 Task: Use the formula "T.INV.2T" in spreadsheet "Project portfolio".
Action: Mouse pressed left at (282, 180)
Screenshot: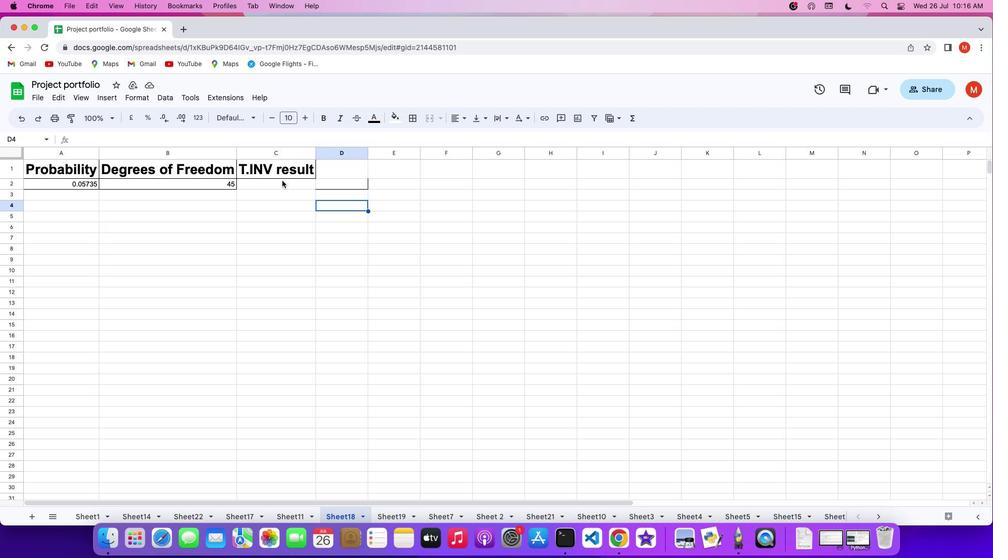 
Action: Mouse moved to (281, 182)
Screenshot: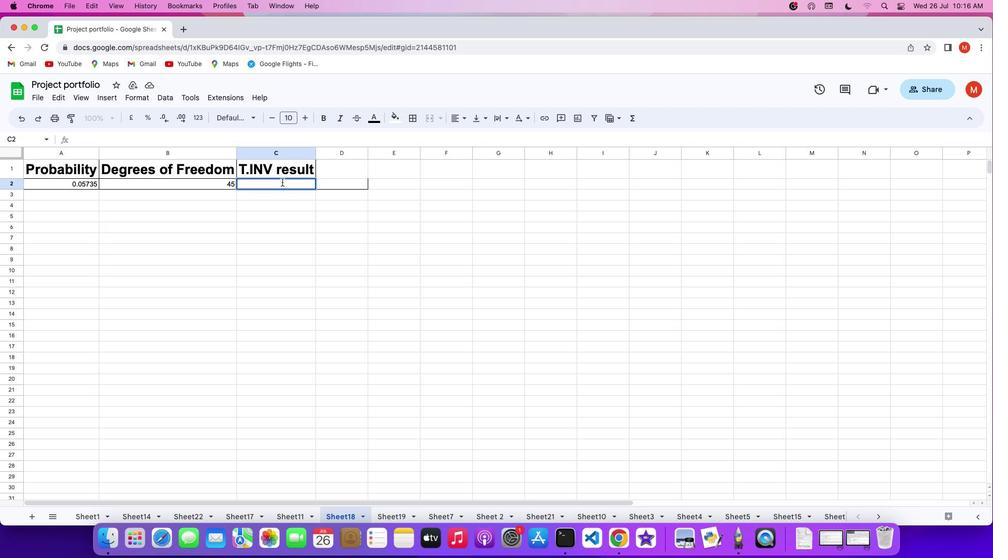 
Action: Key pressed '='
Screenshot: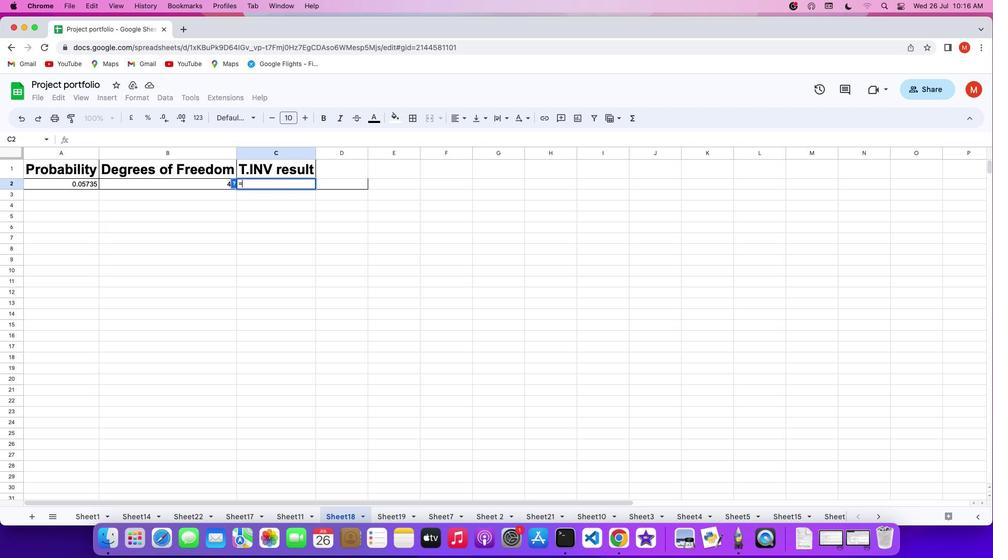 
Action: Mouse moved to (634, 114)
Screenshot: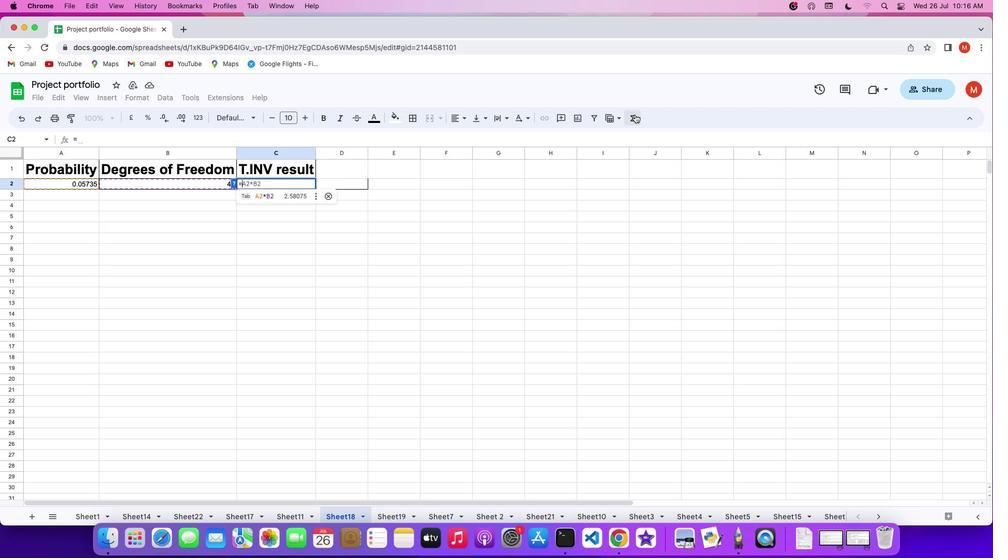 
Action: Mouse pressed left at (634, 114)
Screenshot: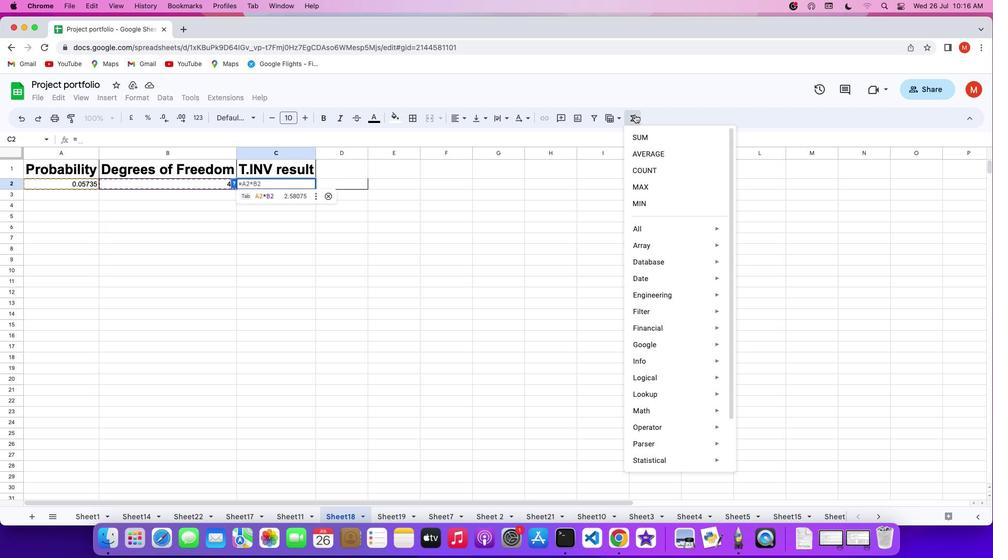 
Action: Mouse moved to (788, 511)
Screenshot: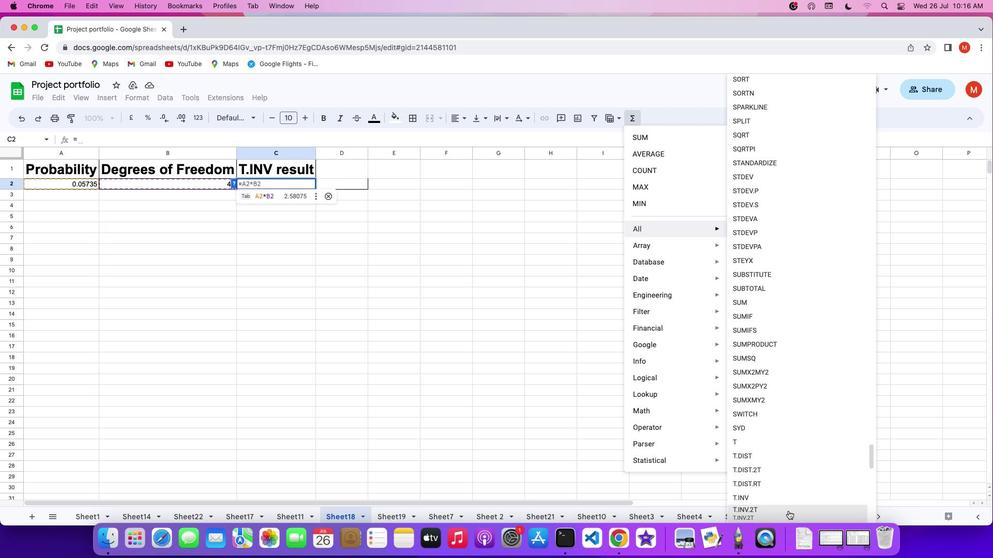 
Action: Mouse pressed left at (788, 511)
Screenshot: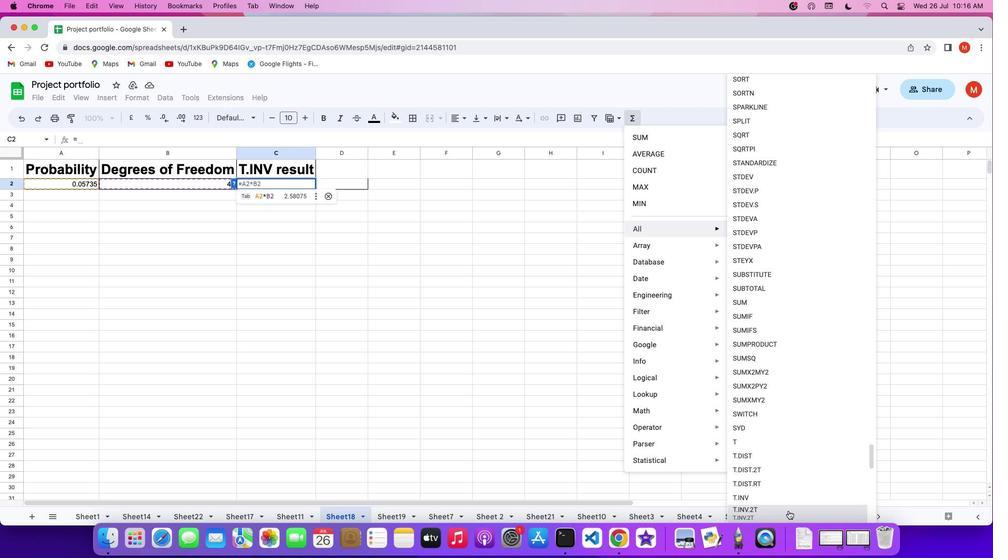
Action: Key pressed '0''.''3''5'',''1'Key.enter
Screenshot: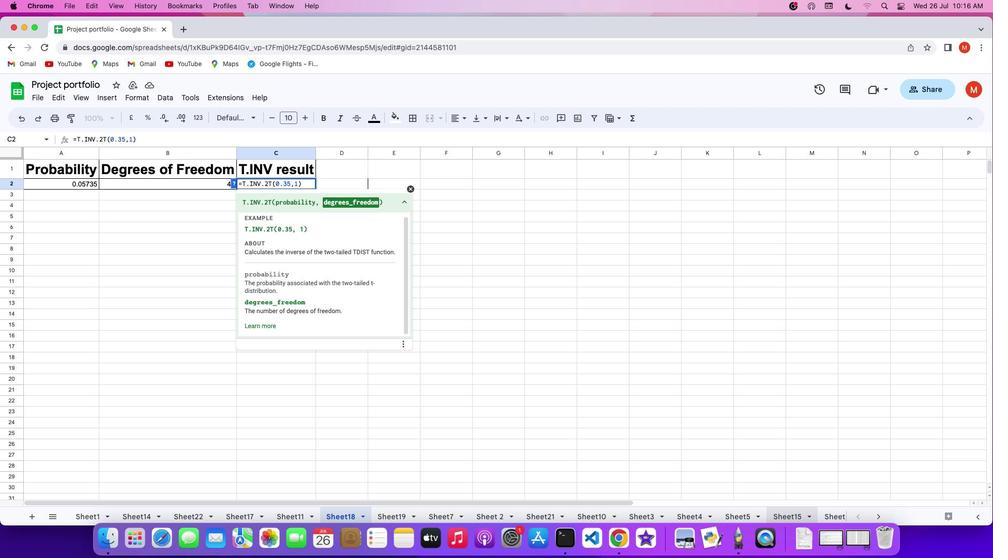 
